Task: Enable interaction limits for 6 months only for existing users in the organization "Mark56771".
Action: Mouse moved to (945, 75)
Screenshot: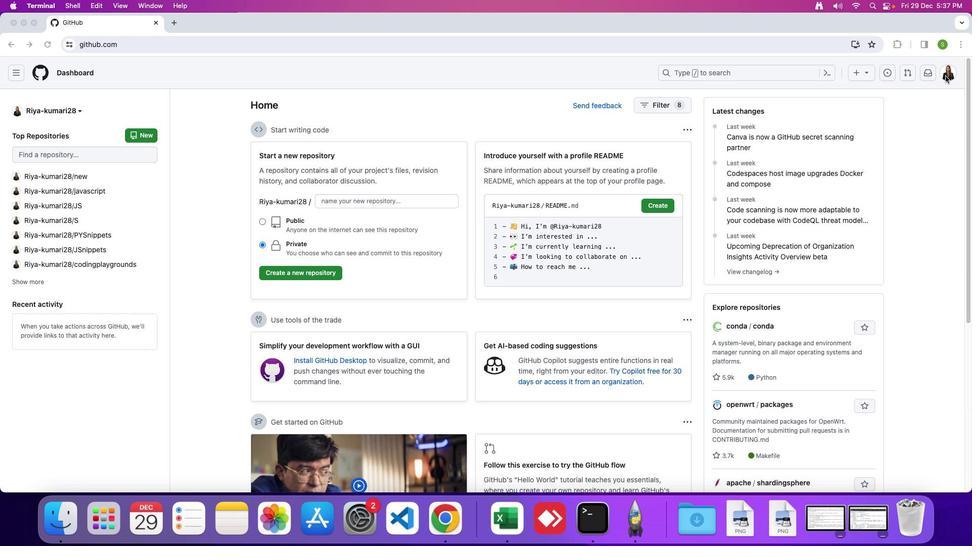 
Action: Mouse pressed left at (945, 75)
Screenshot: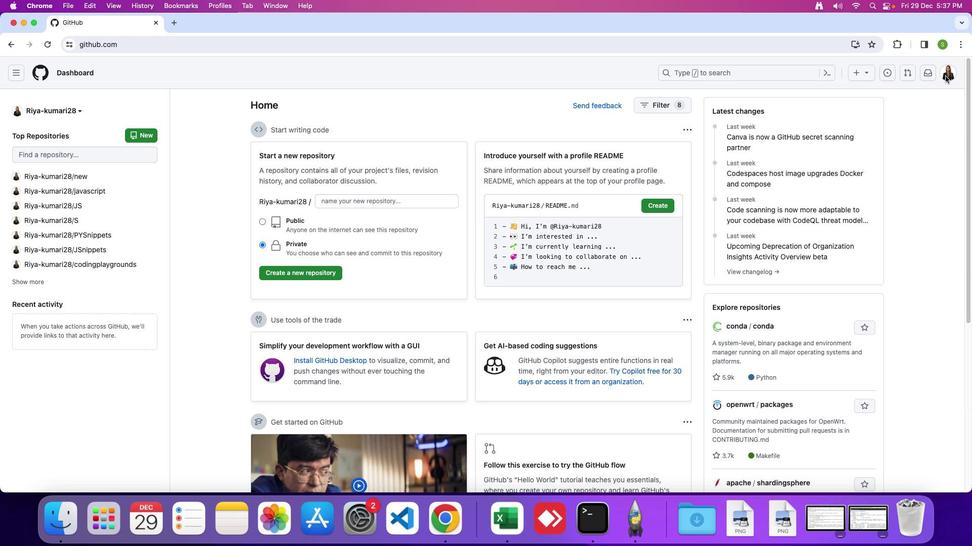 
Action: Mouse moved to (947, 74)
Screenshot: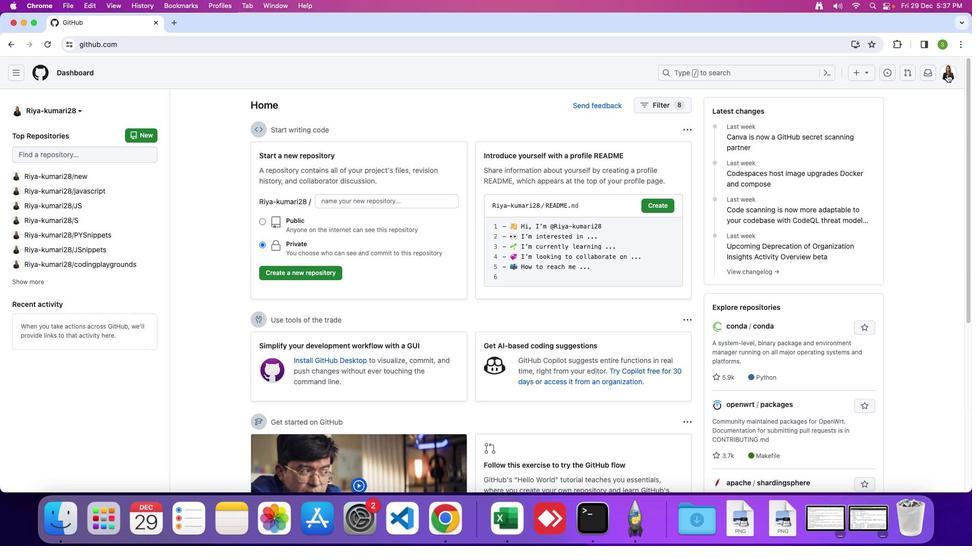 
Action: Mouse pressed left at (947, 74)
Screenshot: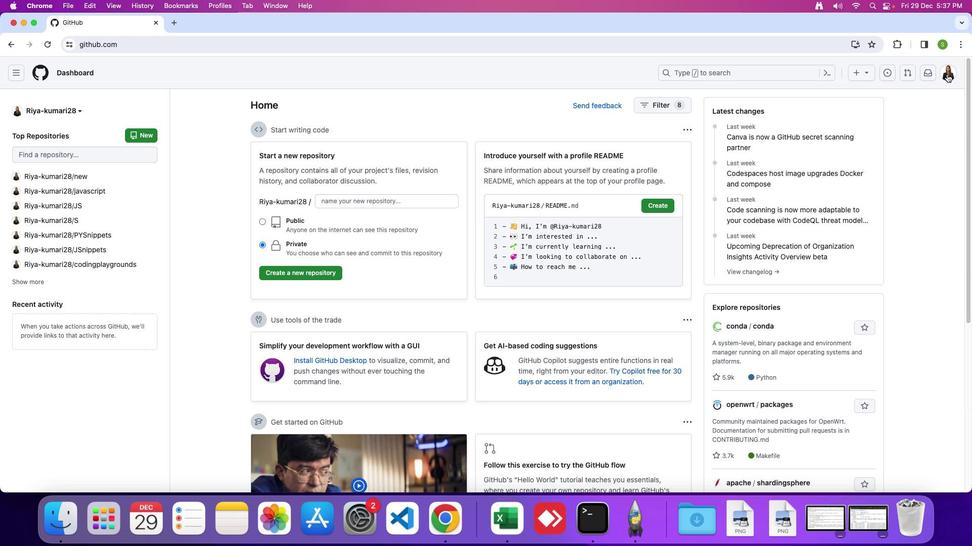 
Action: Mouse moved to (887, 195)
Screenshot: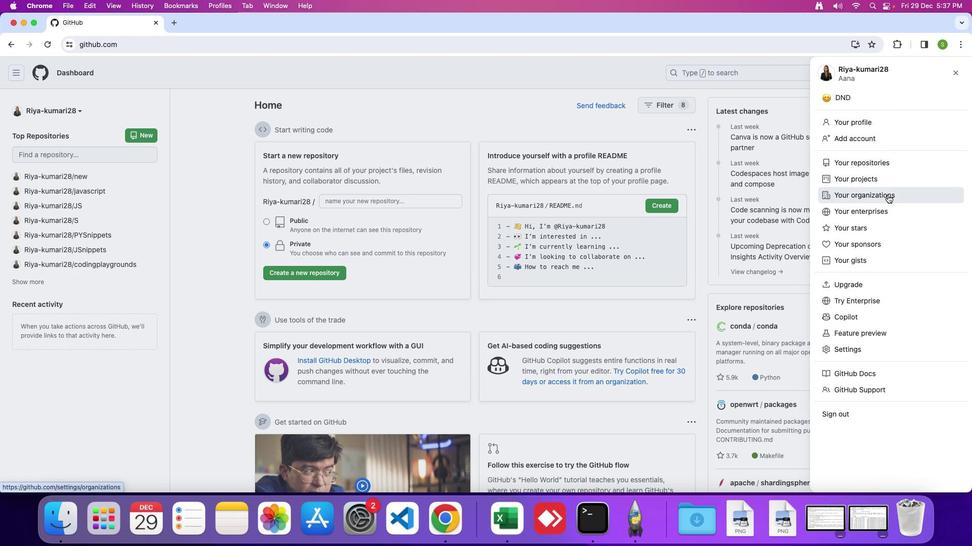 
Action: Mouse pressed left at (887, 195)
Screenshot: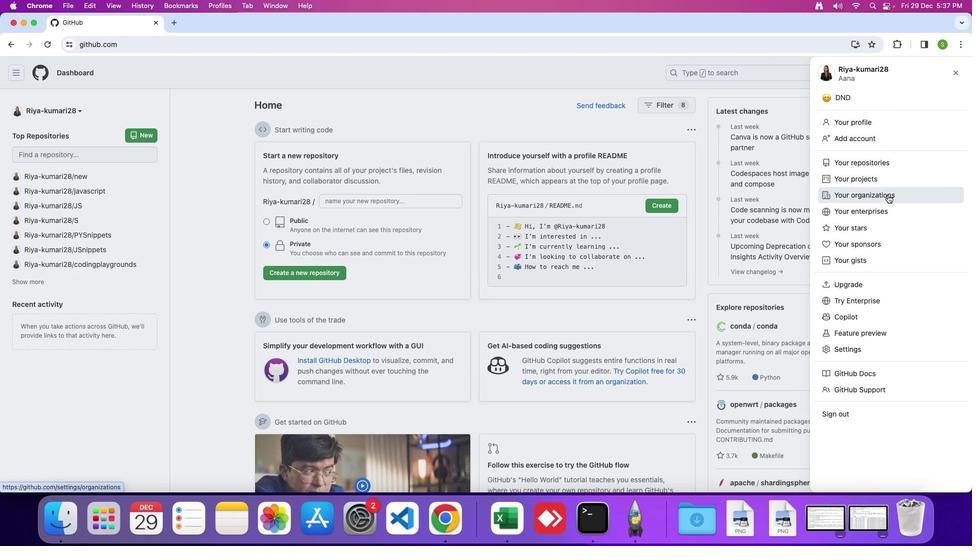 
Action: Mouse moved to (737, 210)
Screenshot: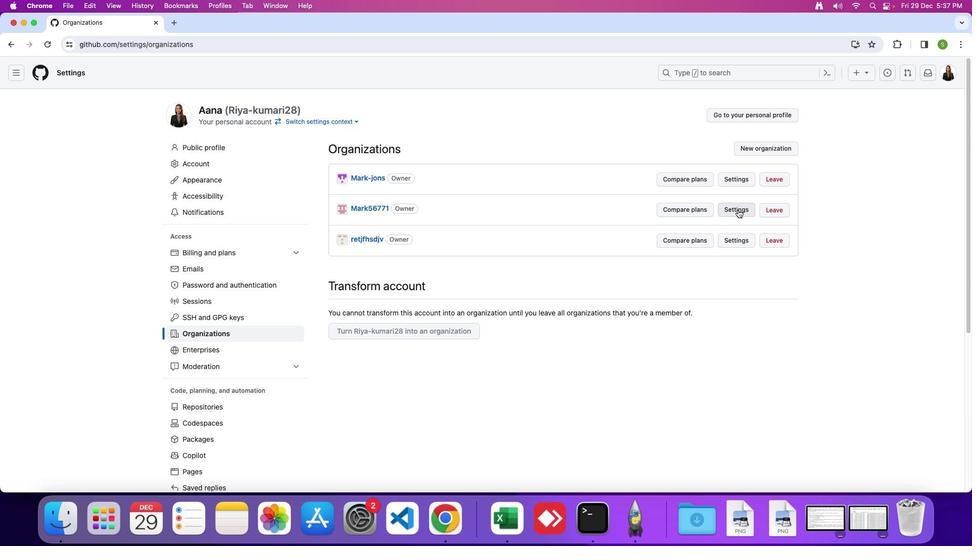 
Action: Mouse pressed left at (737, 210)
Screenshot: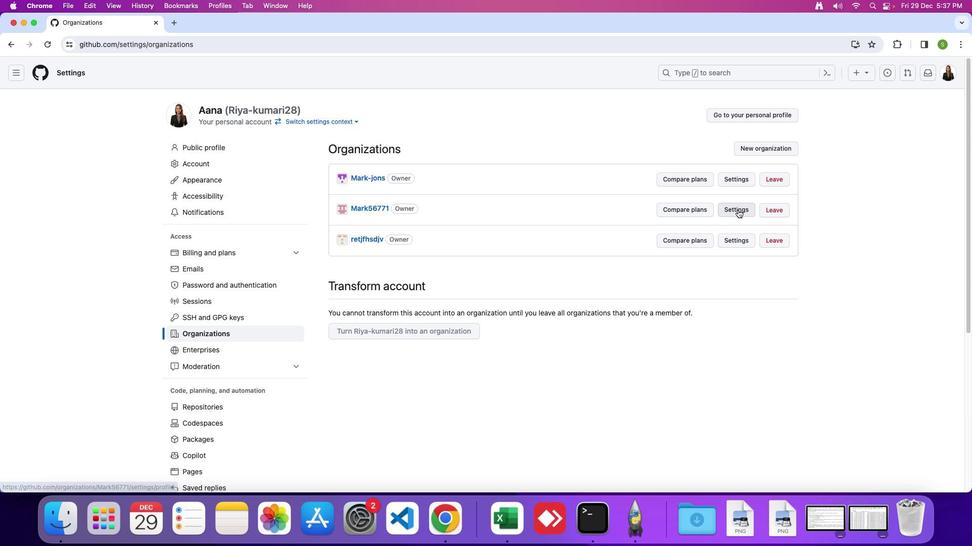 
Action: Mouse moved to (277, 265)
Screenshot: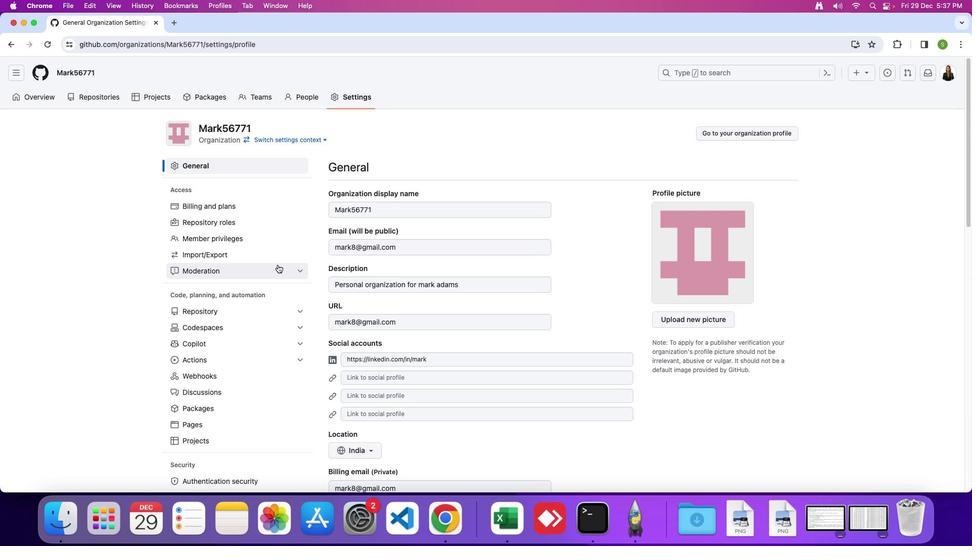
Action: Mouse pressed left at (277, 265)
Screenshot: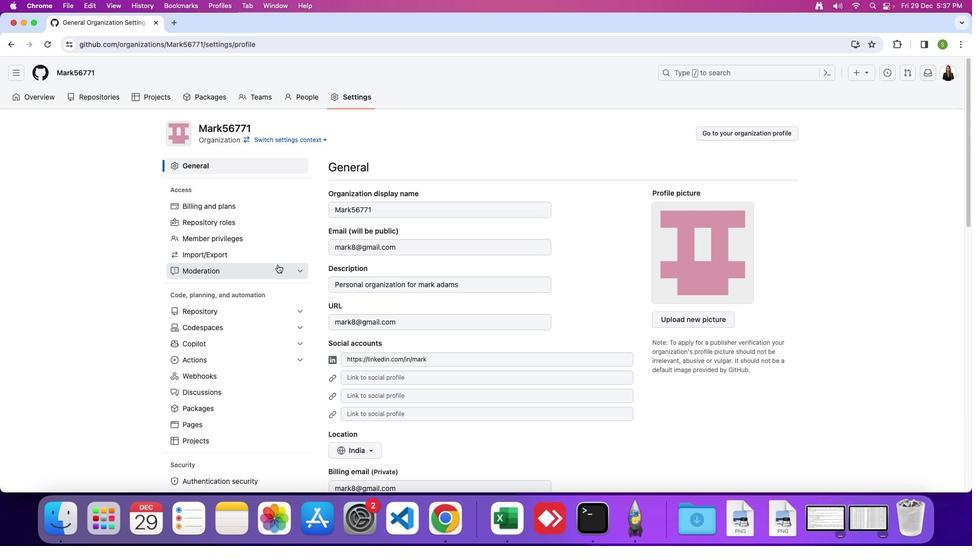 
Action: Mouse moved to (265, 299)
Screenshot: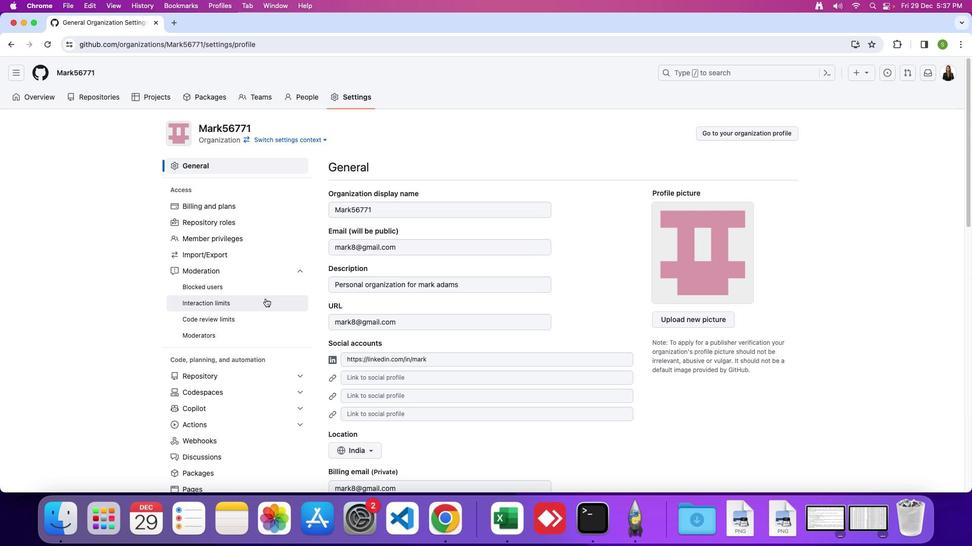 
Action: Mouse pressed left at (265, 299)
Screenshot: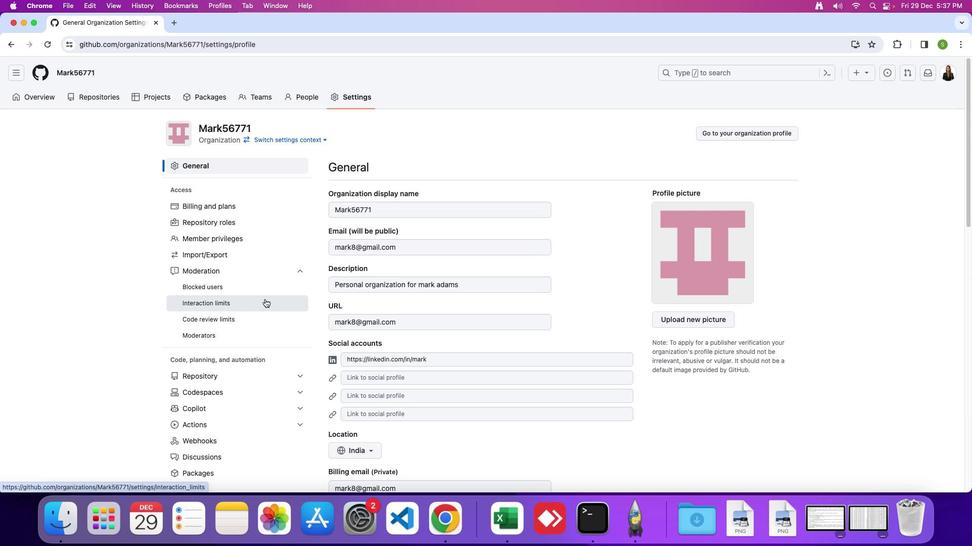 
Action: Mouse moved to (747, 275)
Screenshot: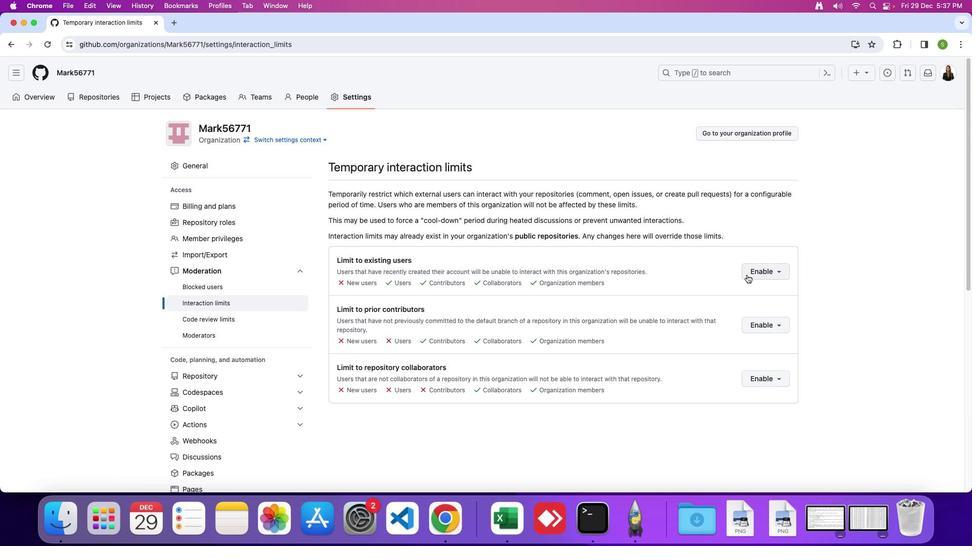 
Action: Mouse pressed left at (747, 275)
Screenshot: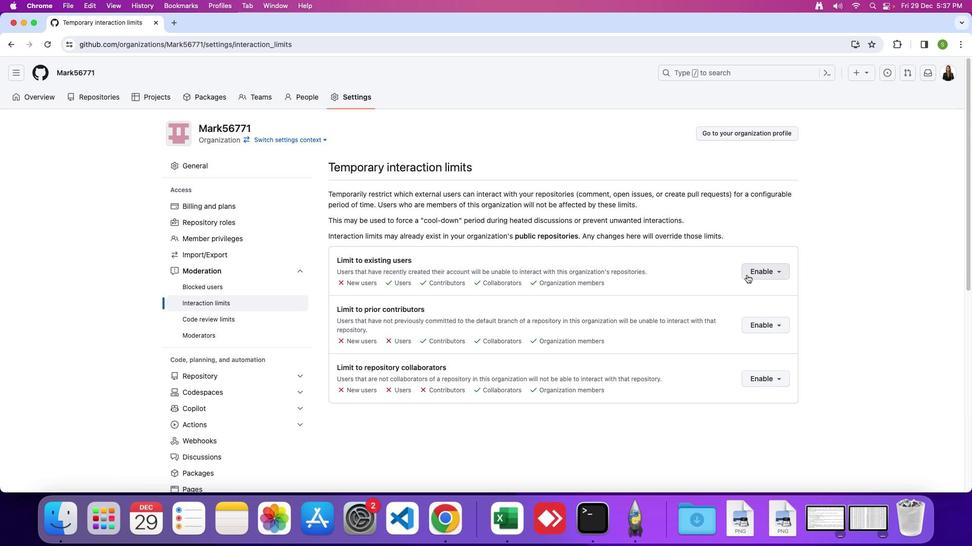 
Action: Mouse moved to (696, 373)
Screenshot: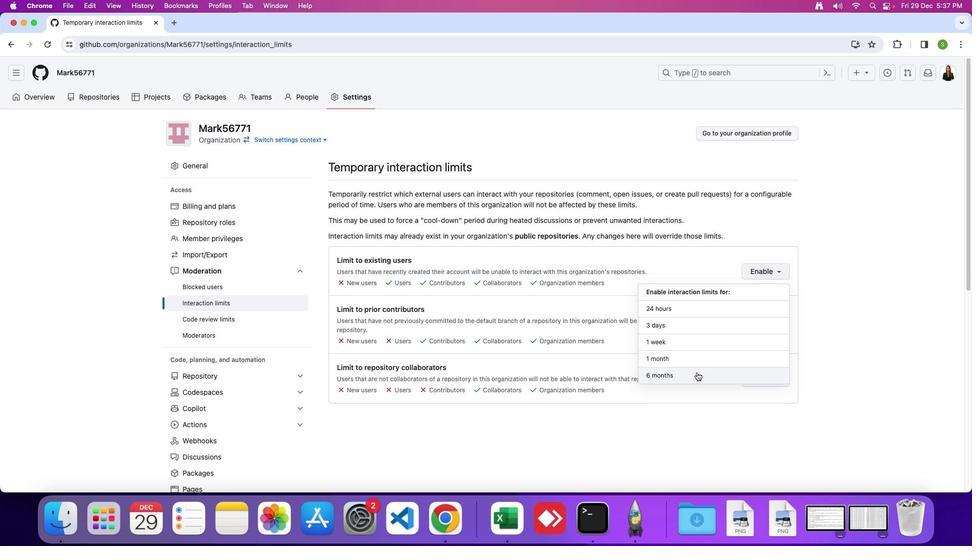 
Action: Mouse pressed left at (696, 373)
Screenshot: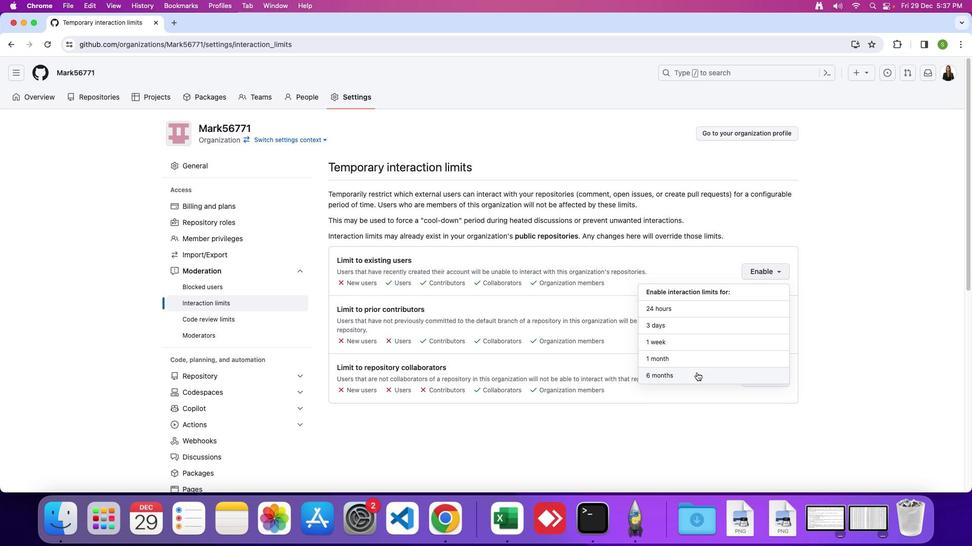 
